 Task: Create a section Automated Testing Sprint and in the section, add a milestone Digital Asset Management in the project AgileDream
Action: Mouse moved to (583, 463)
Screenshot: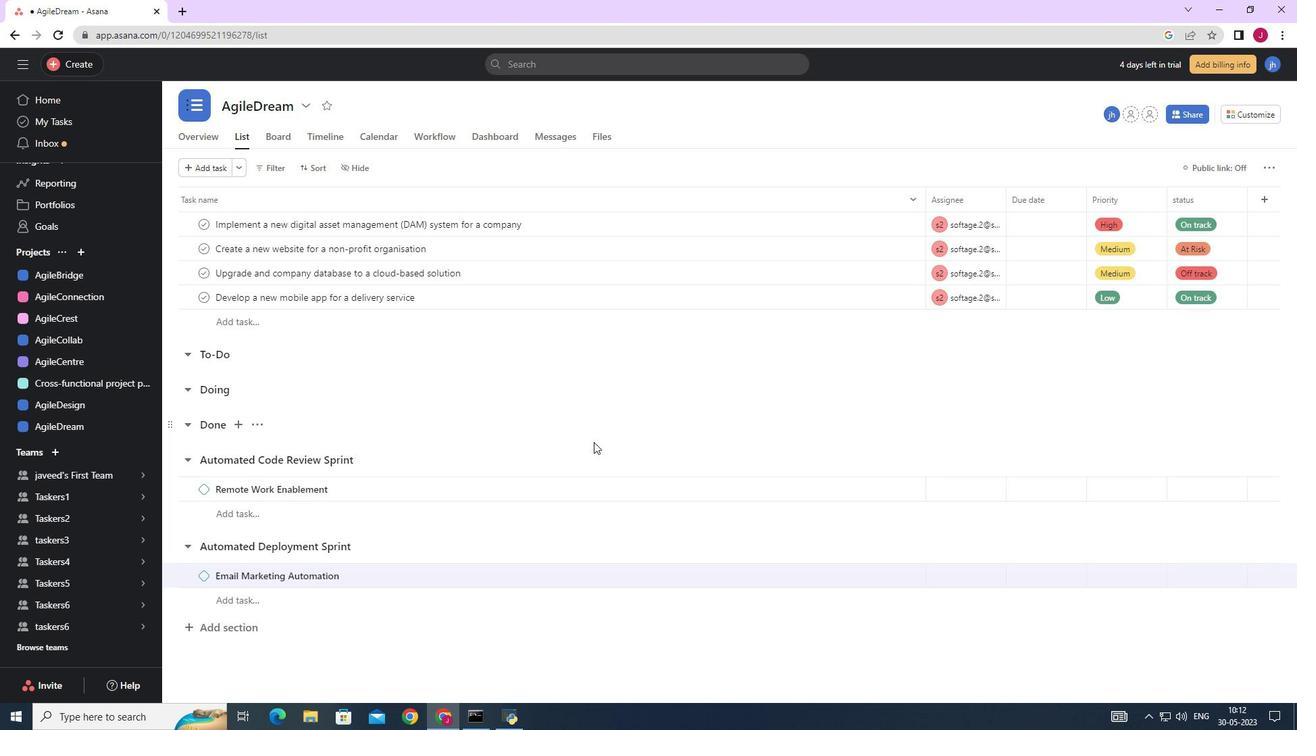 
Action: Mouse scrolled (583, 463) with delta (0, 0)
Screenshot: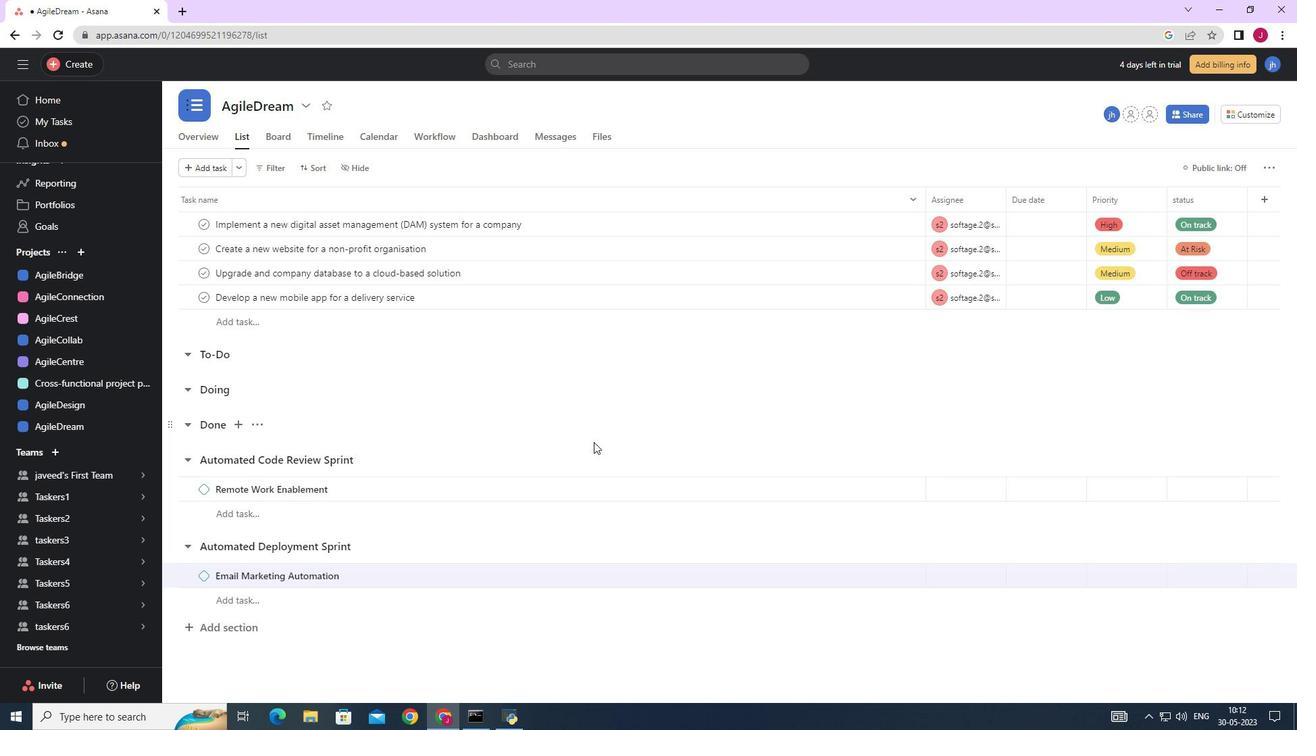 
Action: Mouse moved to (583, 464)
Screenshot: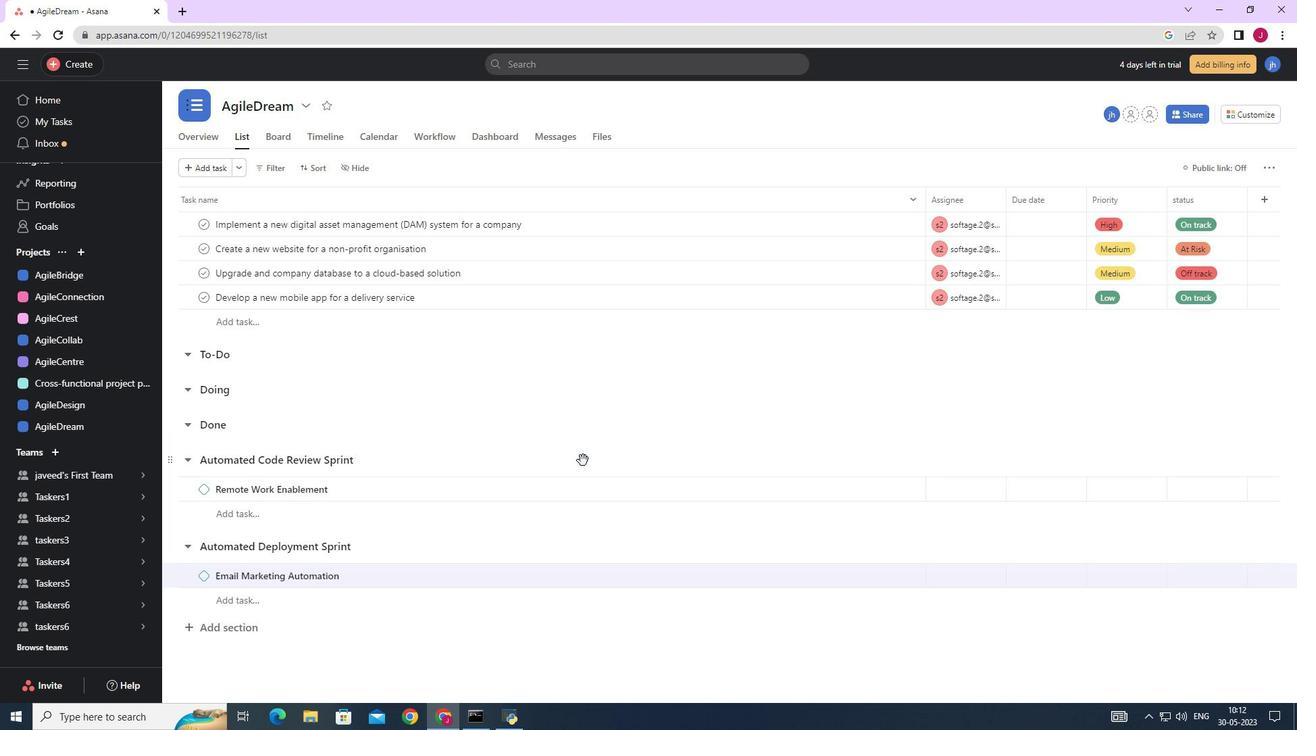 
Action: Mouse scrolled (583, 463) with delta (0, 0)
Screenshot: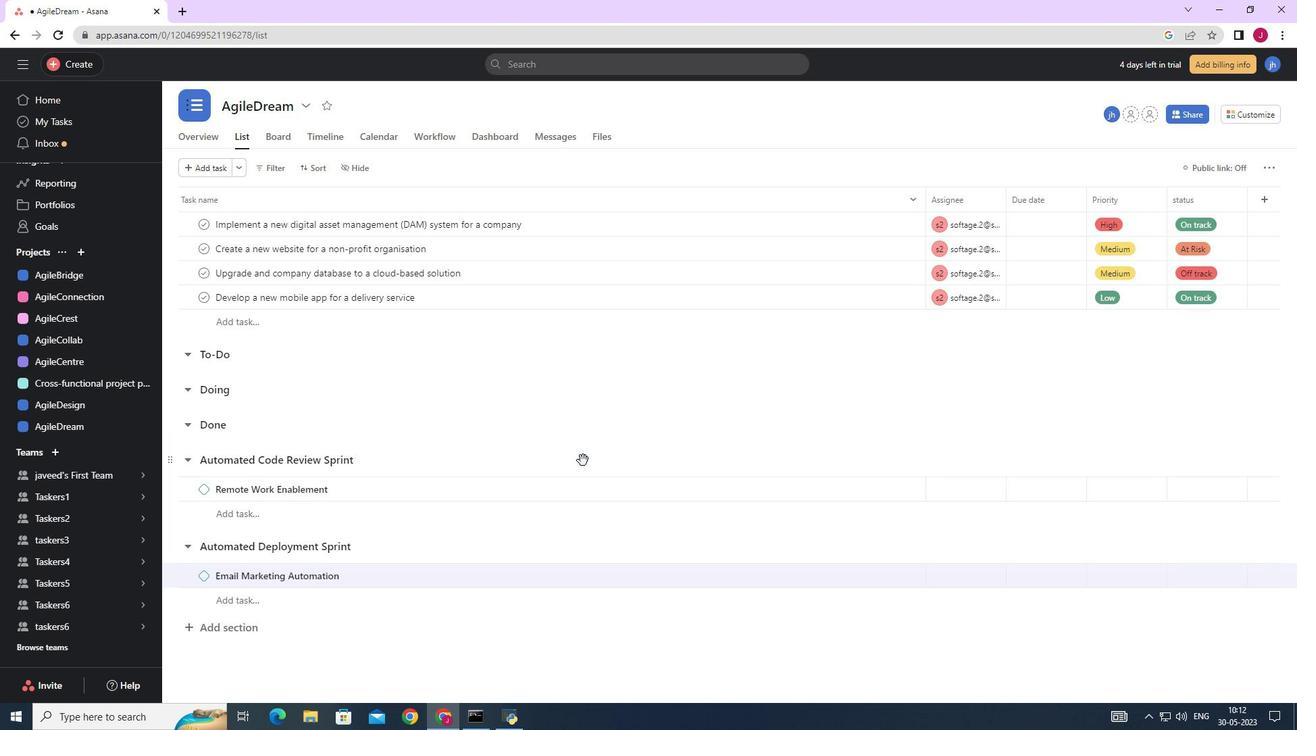 
Action: Mouse moved to (583, 465)
Screenshot: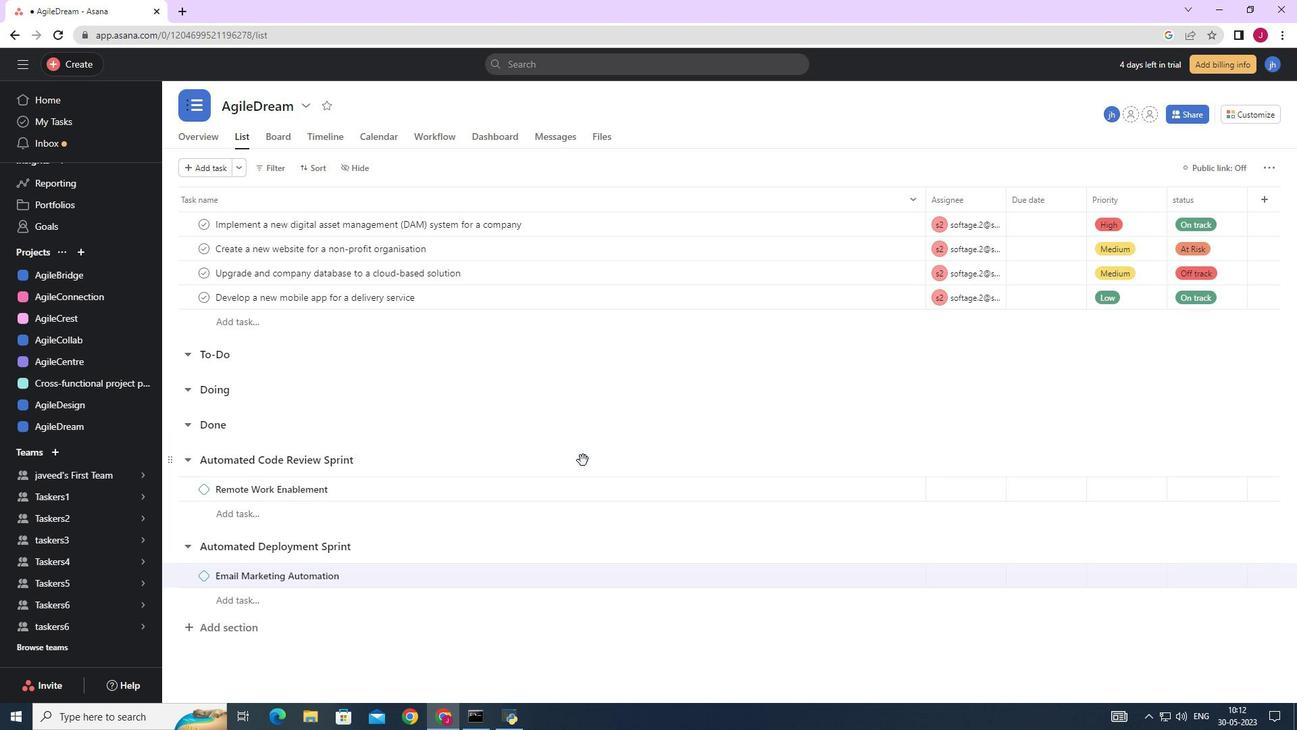 
Action: Mouse scrolled (583, 464) with delta (0, 0)
Screenshot: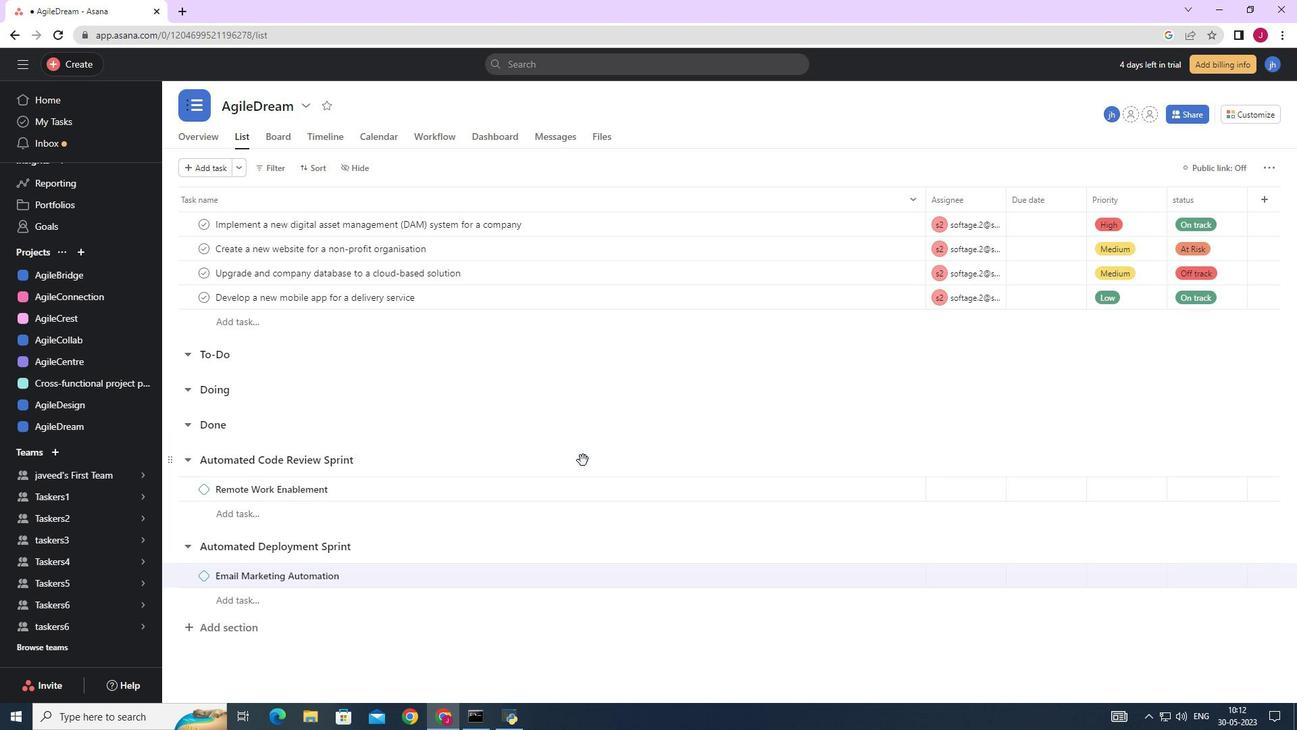 
Action: Mouse scrolled (583, 464) with delta (0, 0)
Screenshot: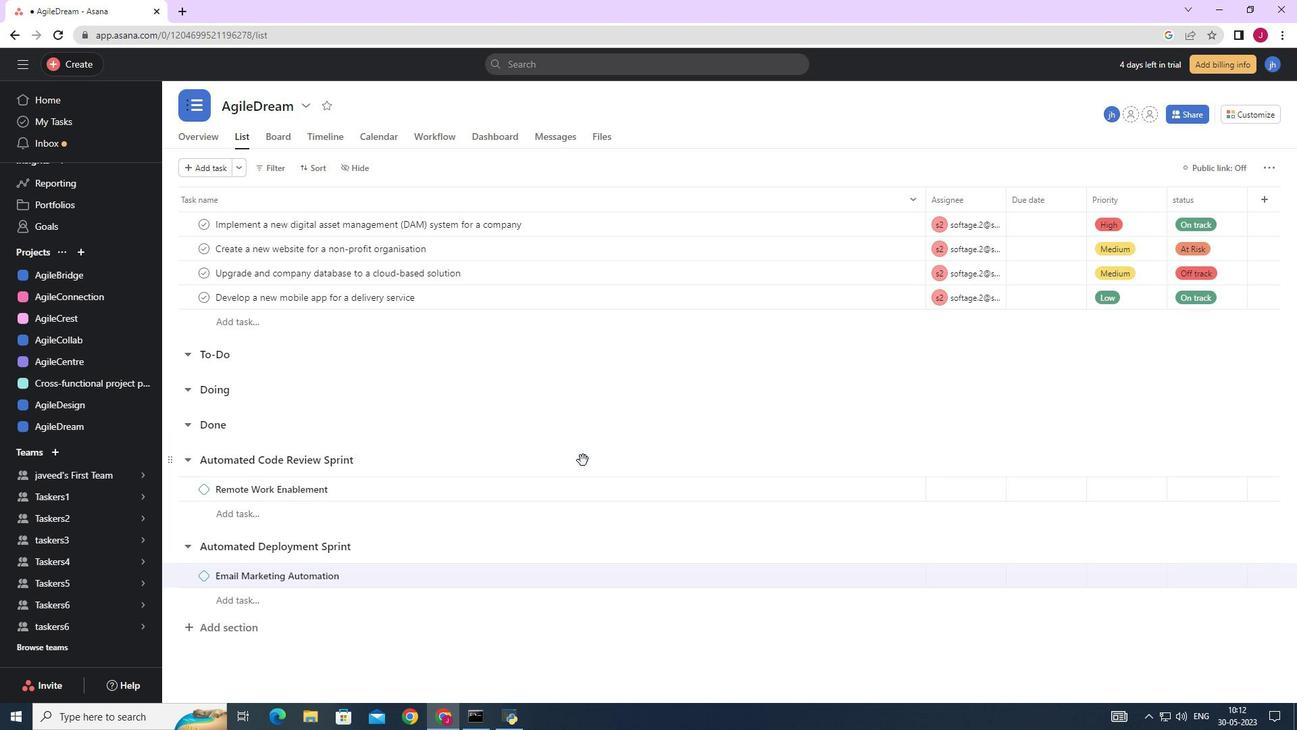 
Action: Mouse moved to (583, 466)
Screenshot: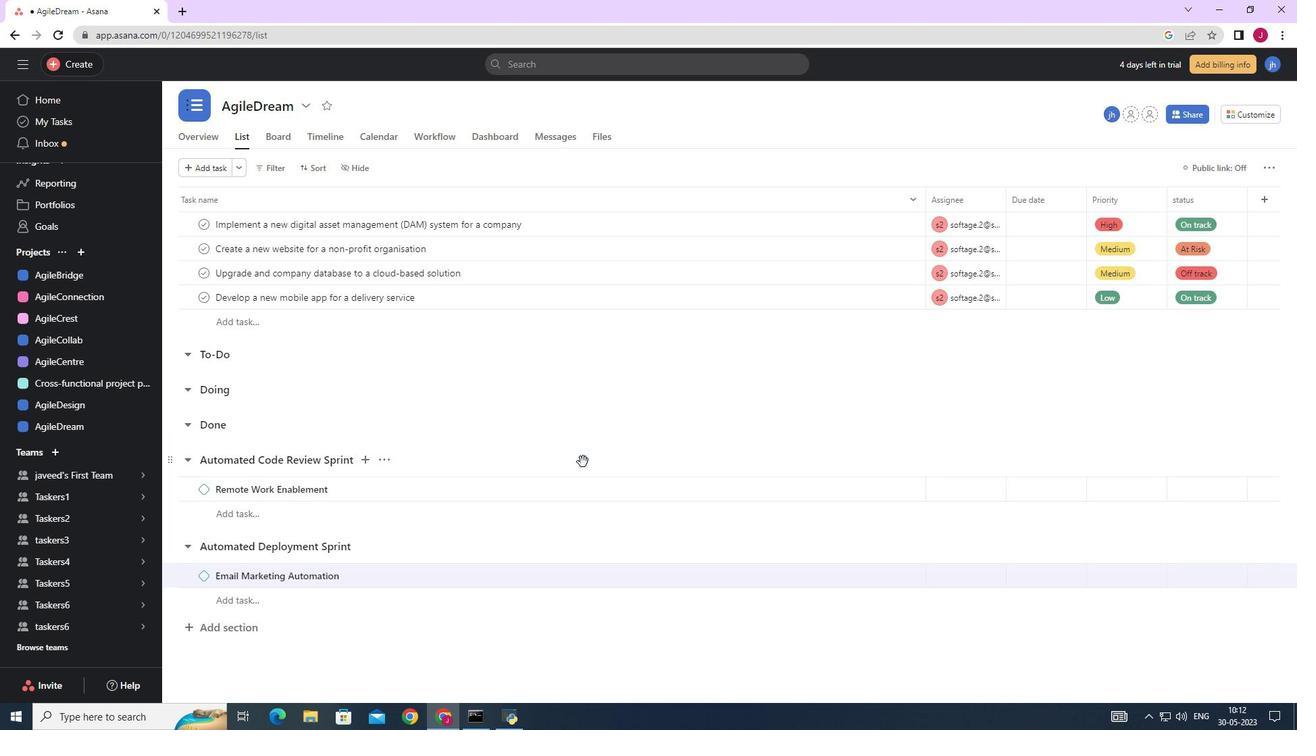 
Action: Mouse scrolled (583, 465) with delta (0, 0)
Screenshot: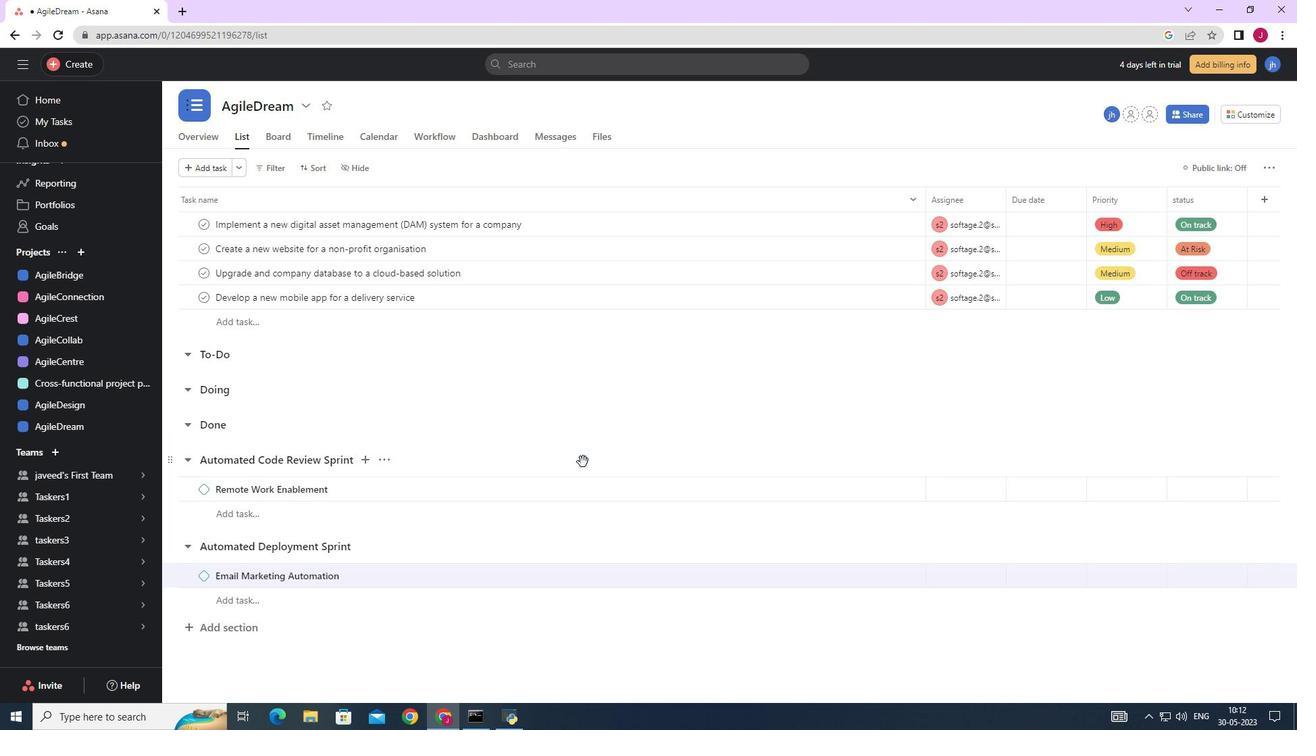 
Action: Mouse moved to (230, 630)
Screenshot: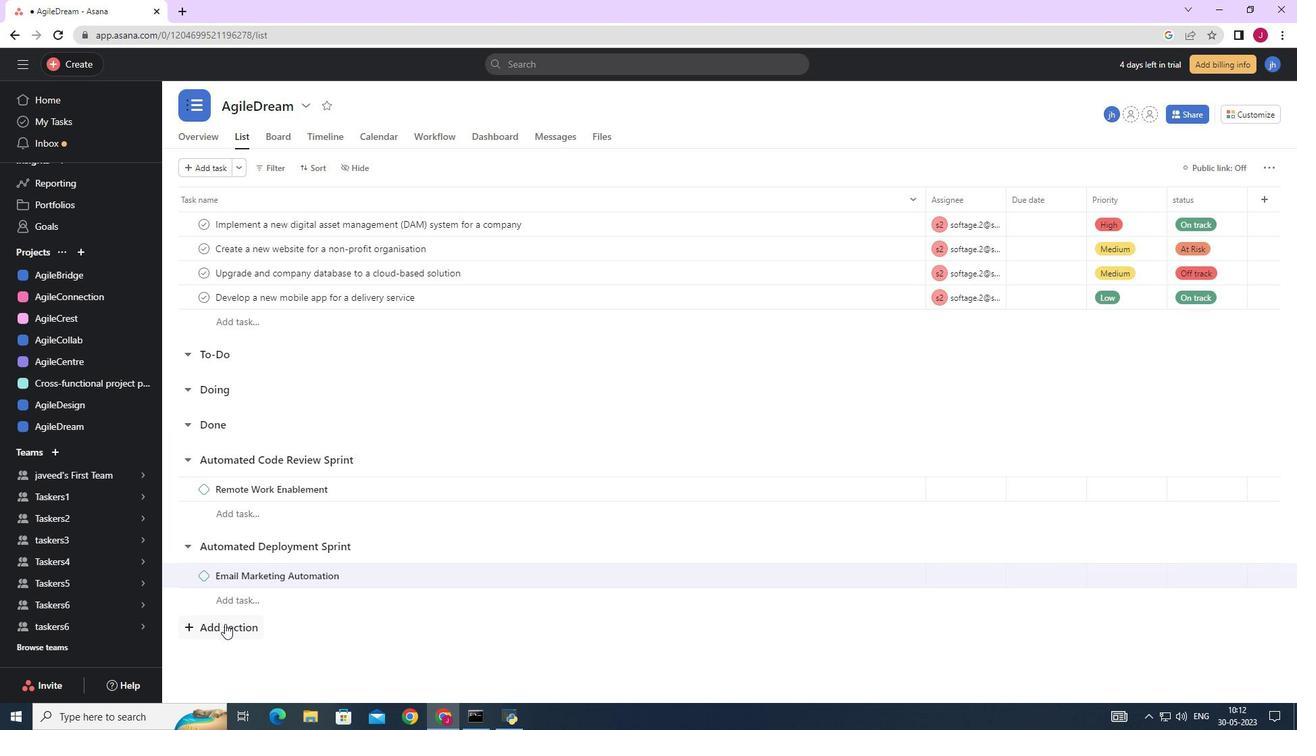 
Action: Mouse pressed left at (230, 630)
Screenshot: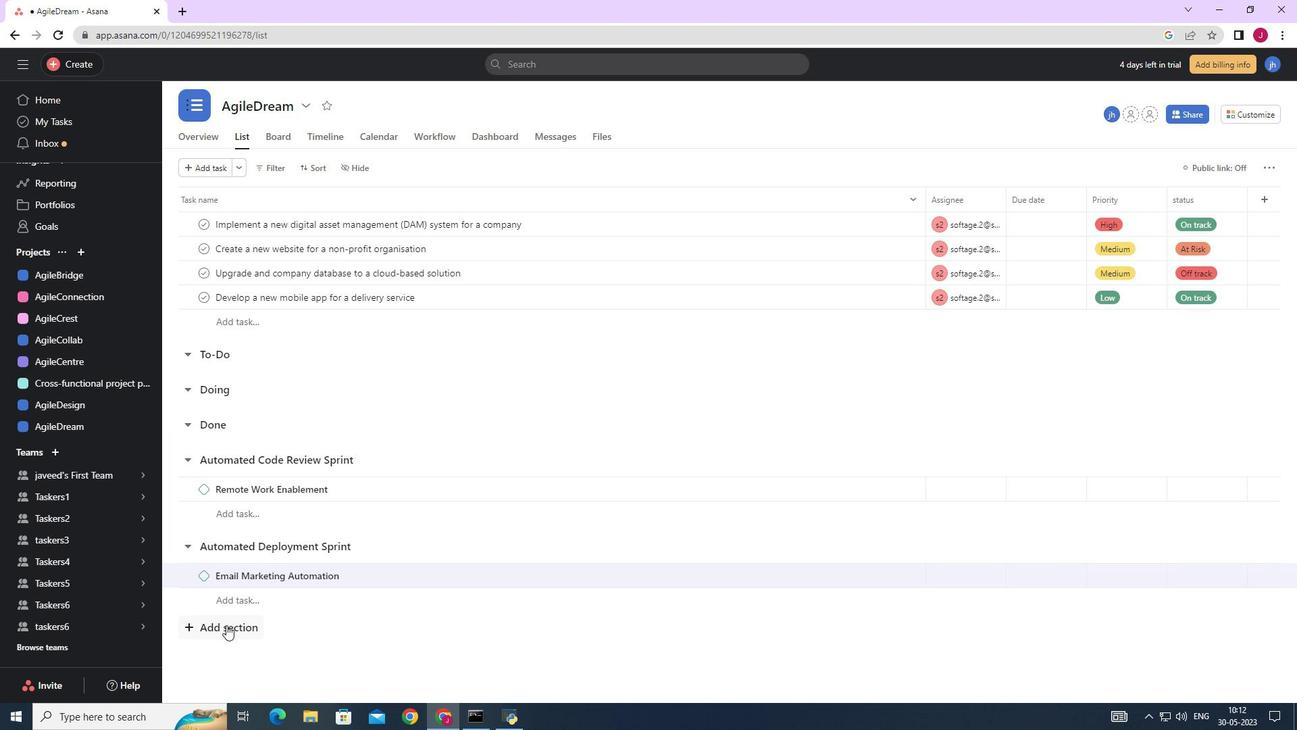 
Action: Key pressed <Key.caps_lock><Key.caps_lock>a<Key.backspace><Key.caps_lock>A<Key.caps_lock>utomated<Key.space><Key.caps_lock>T<Key.caps_lock>esting<Key.space><Key.caps_lock>S<Key.caps_lock>print<Key.space><Key.enter><Key.caps_lock>D<Key.caps_lock>igital<Key.space><Key.caps_lock>A<Key.caps_lock>sset<Key.space><Key.caps_lock>M<Key.caps_lock>anagemet
Screenshot: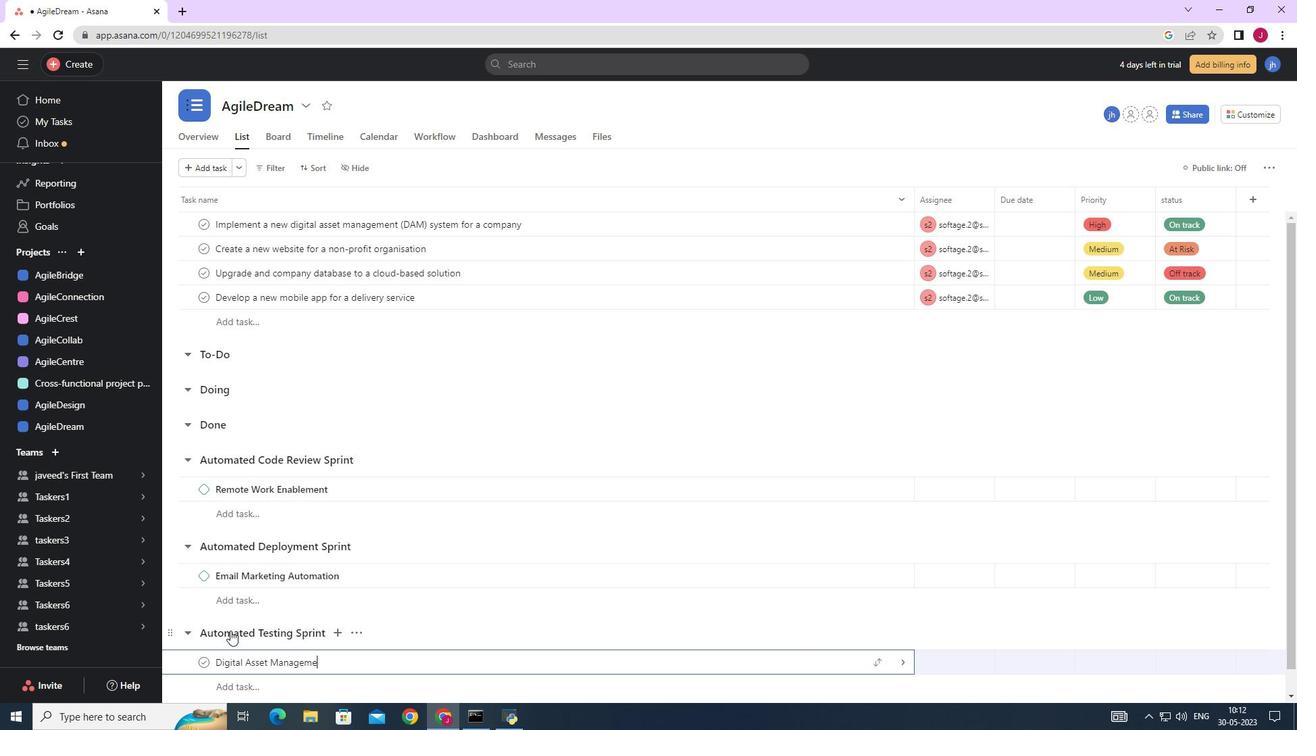 
Action: Mouse moved to (904, 664)
Screenshot: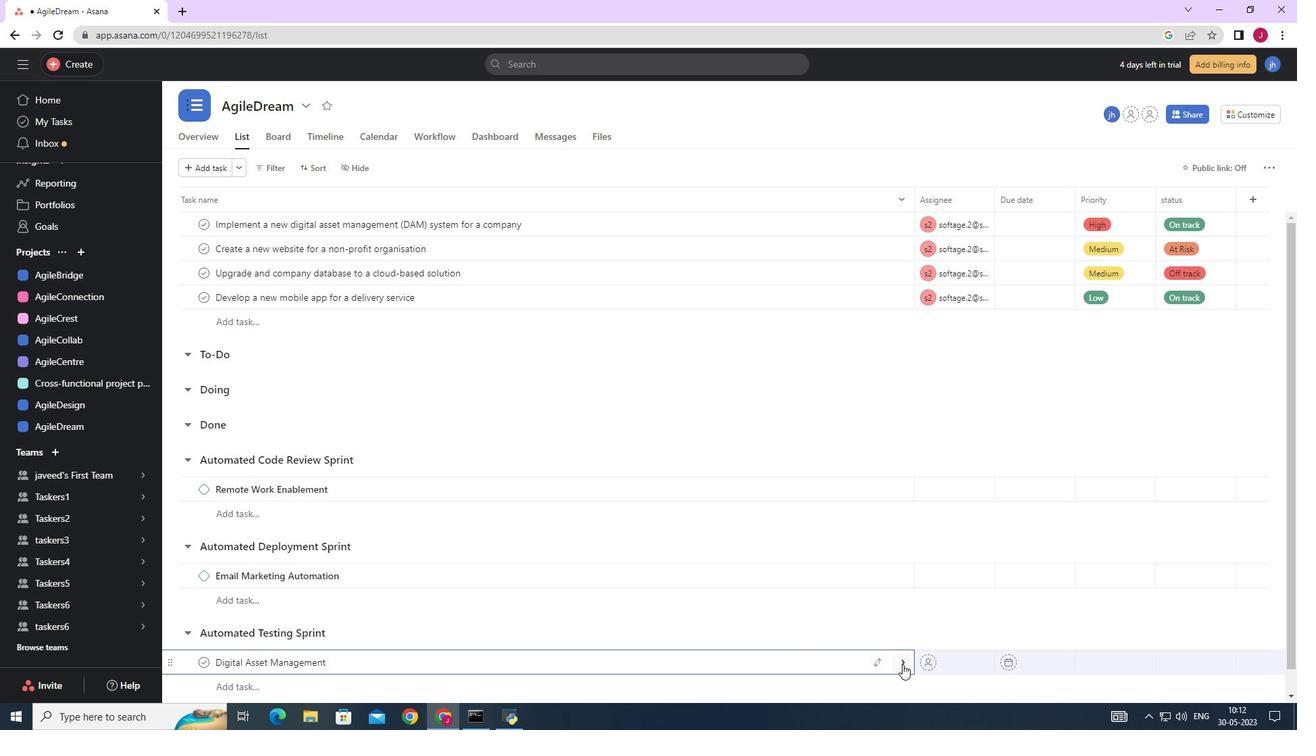 
Action: Mouse pressed left at (904, 664)
Screenshot: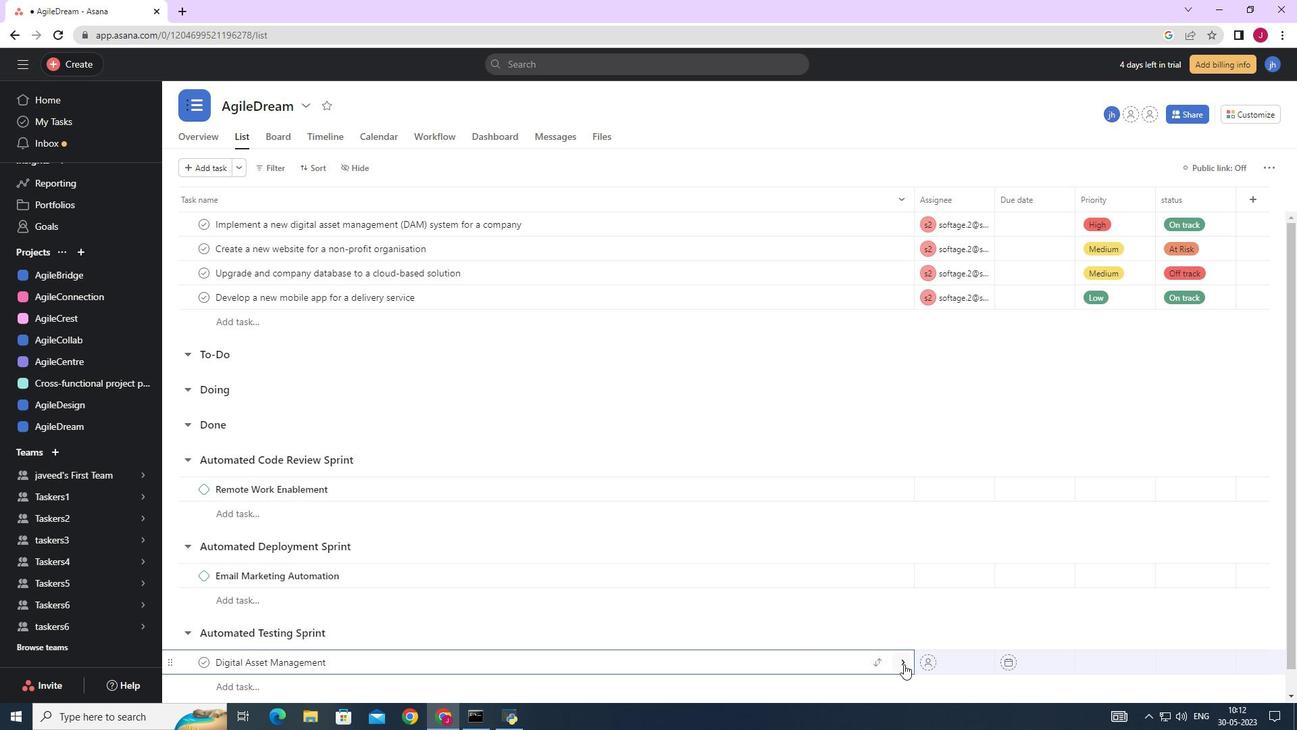 
Action: Mouse moved to (1245, 165)
Screenshot: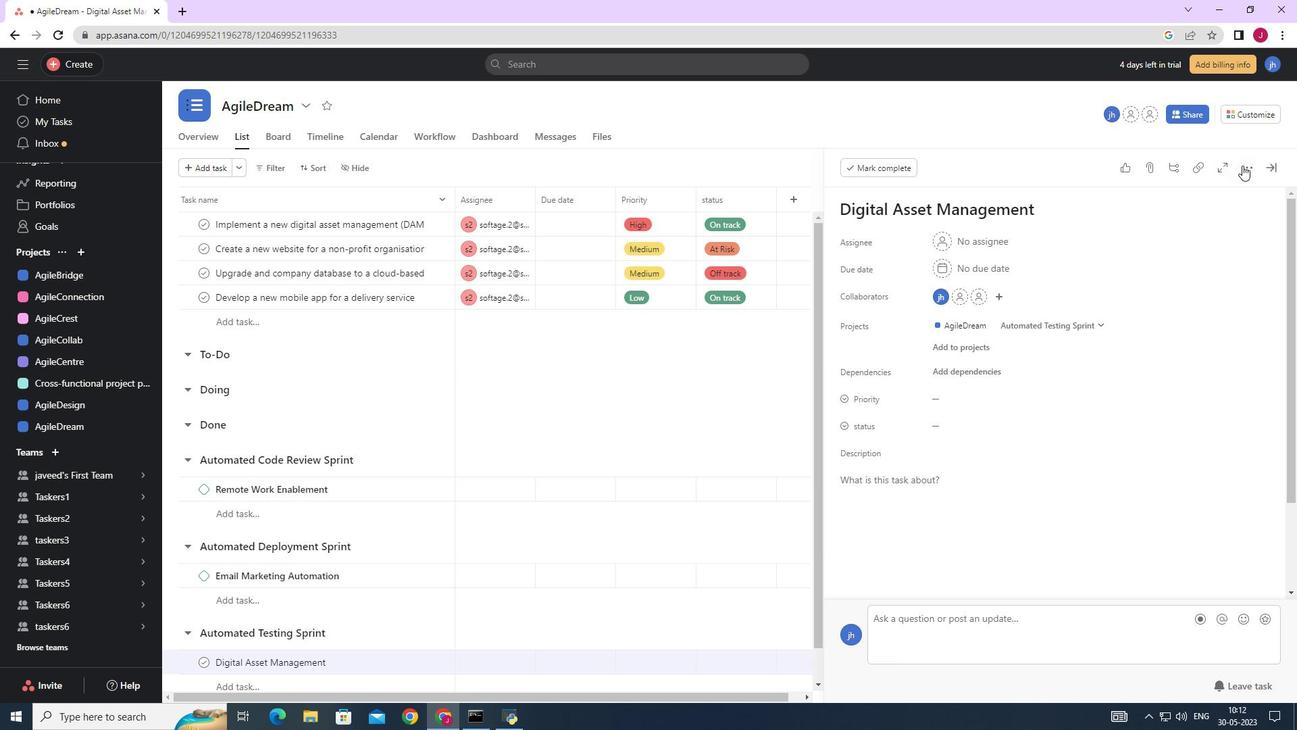 
Action: Mouse pressed left at (1245, 165)
Screenshot: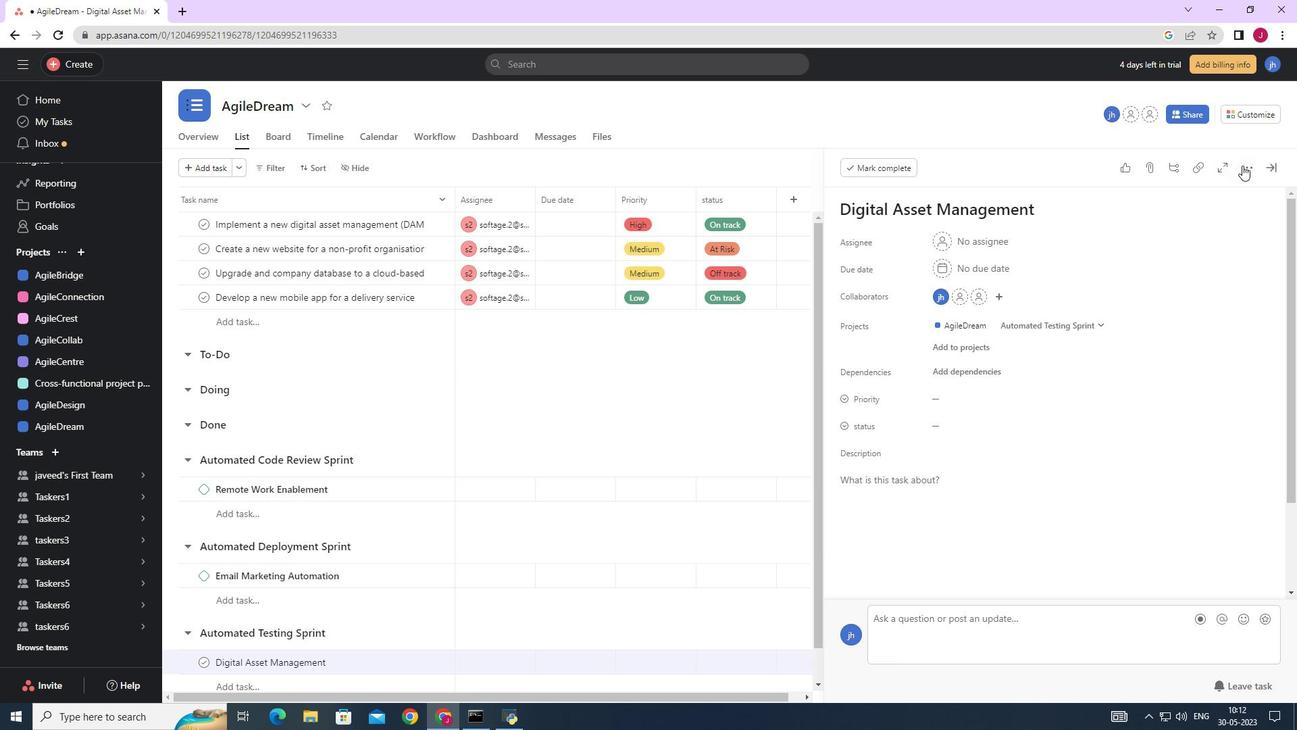 
Action: Mouse moved to (1147, 221)
Screenshot: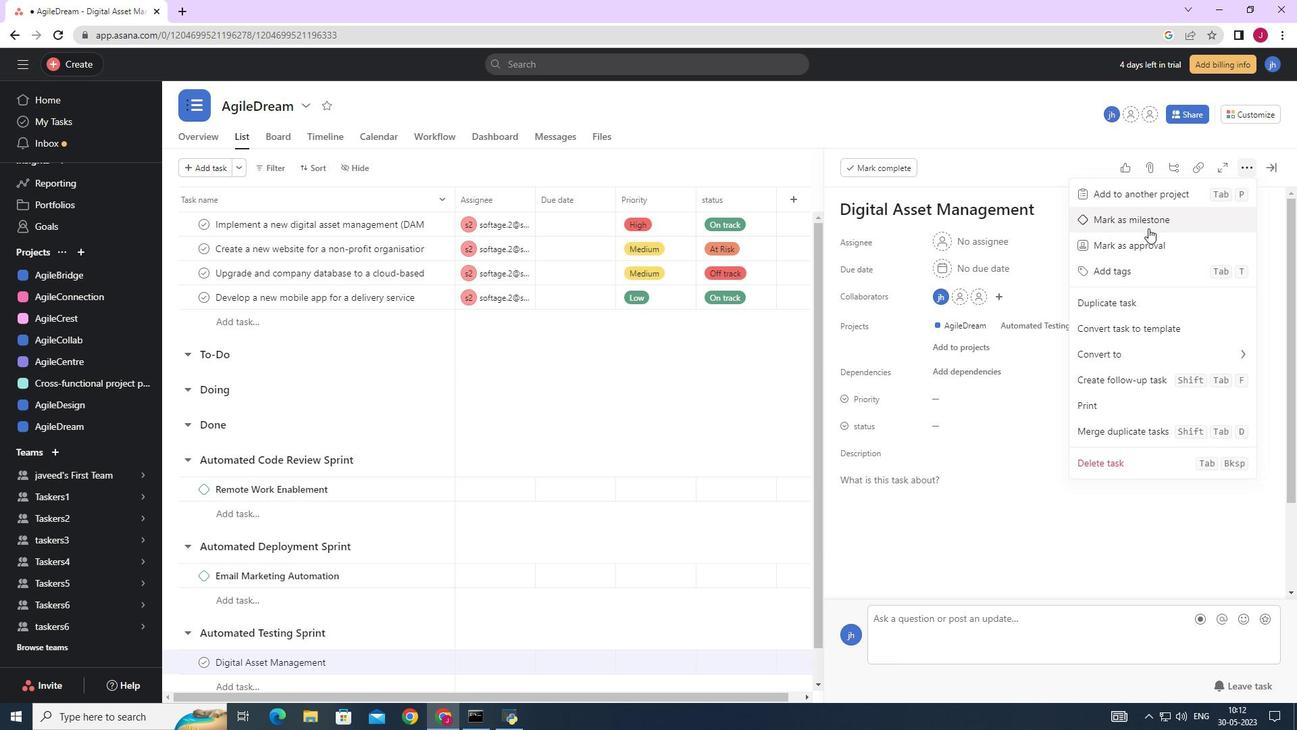 
Action: Mouse pressed left at (1147, 221)
Screenshot: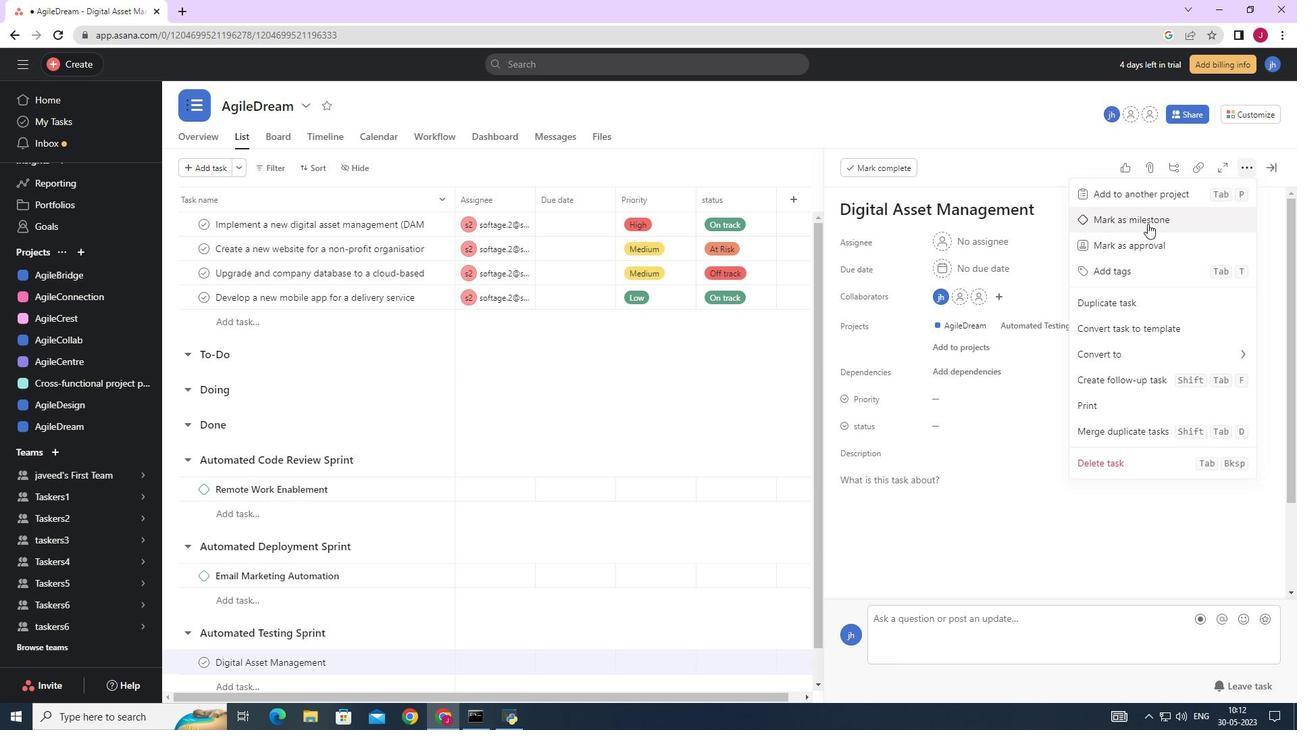 
Action: Mouse moved to (1277, 168)
Screenshot: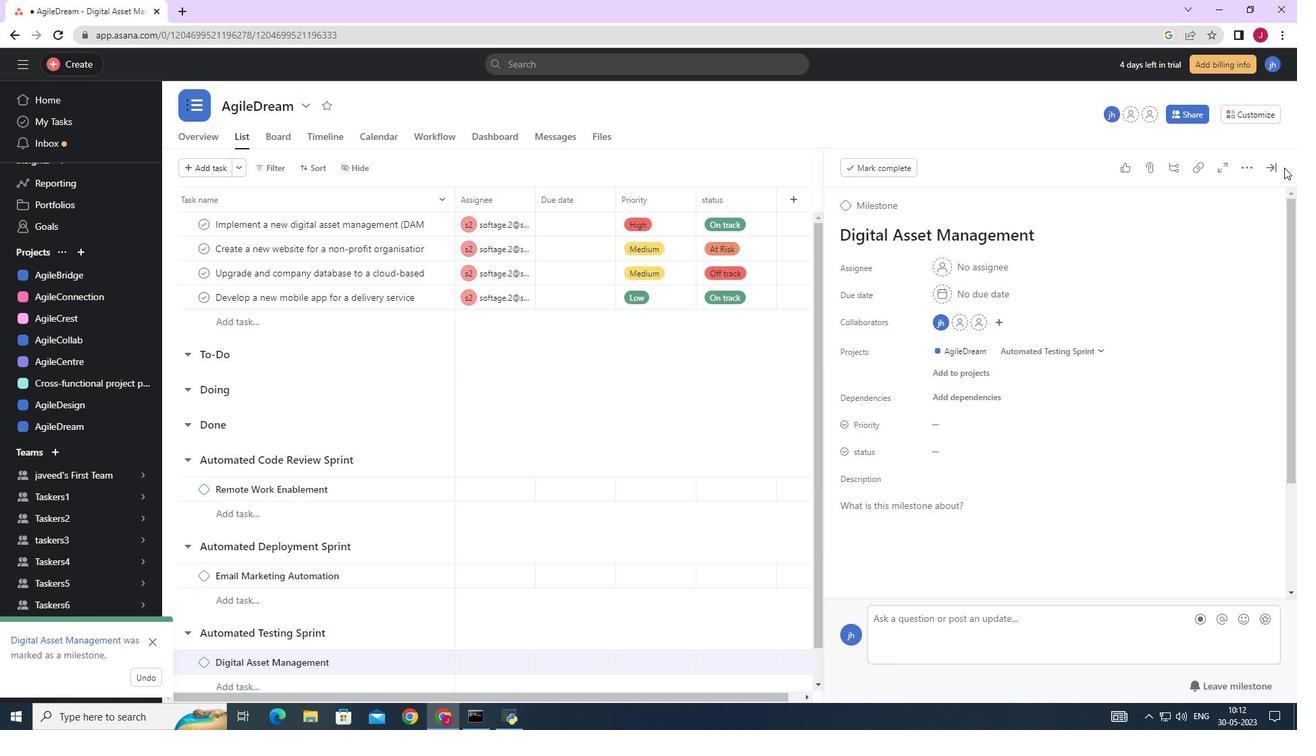 
Action: Mouse pressed left at (1277, 168)
Screenshot: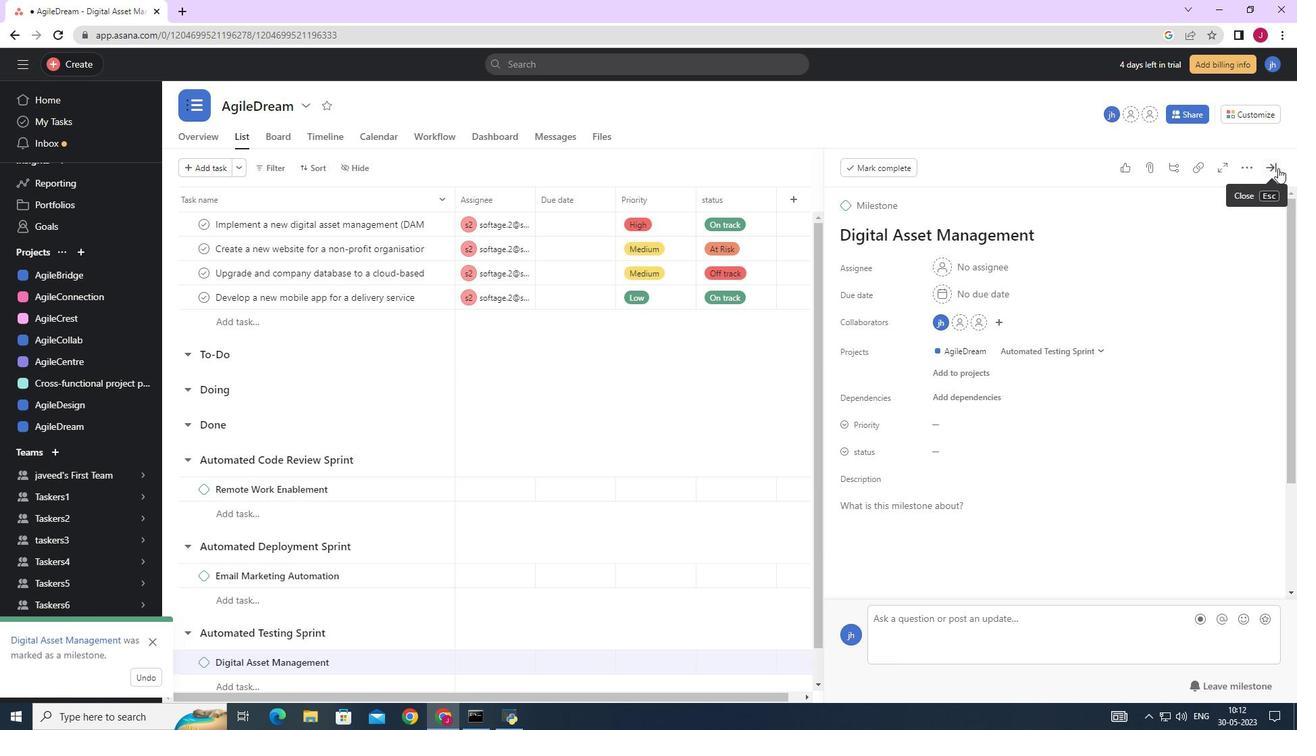 
Action: Mouse moved to (899, 347)
Screenshot: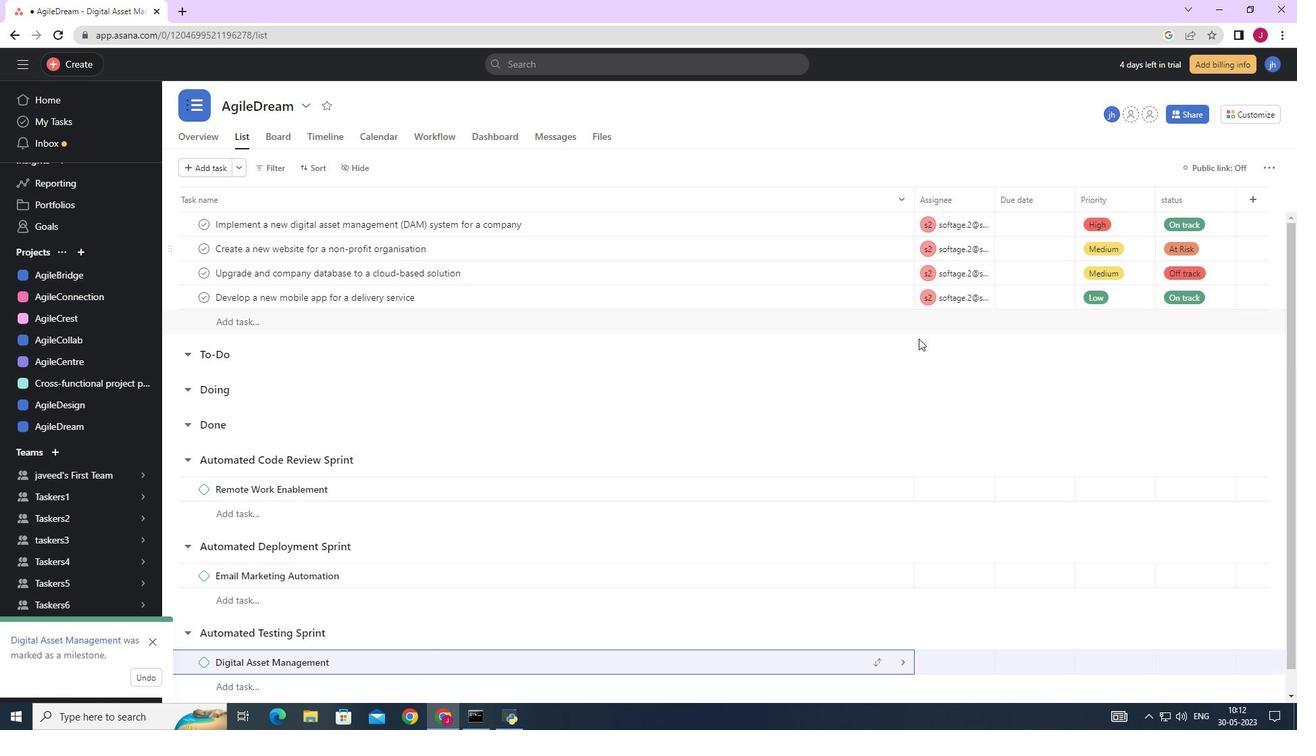 
